 Task: Create Card Joint Venture Planning in Board Newsletter Strategy to Workspace Information Security. Create Card Team Communication Review in Board Product Prototyping to Workspace Information Security. Create Card Joint Venture Planning in Board Product Pricing and Packaging Strategy to Workspace Information Security
Action: Mouse moved to (86, 300)
Screenshot: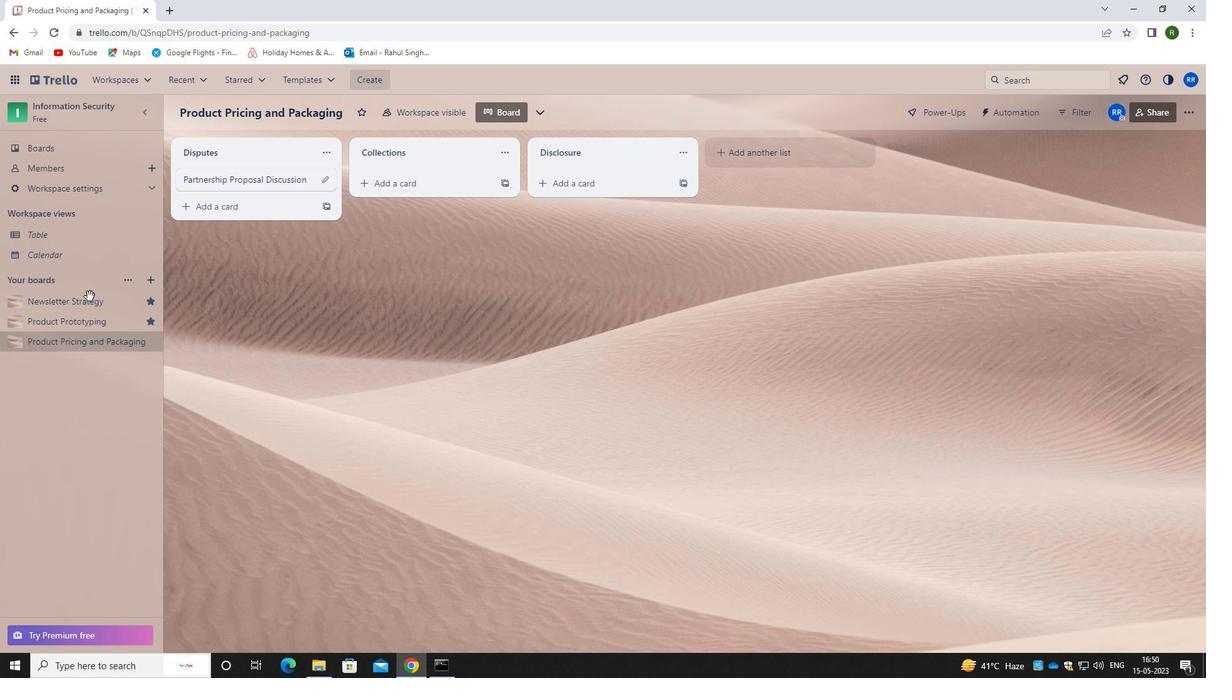 
Action: Mouse pressed left at (86, 300)
Screenshot: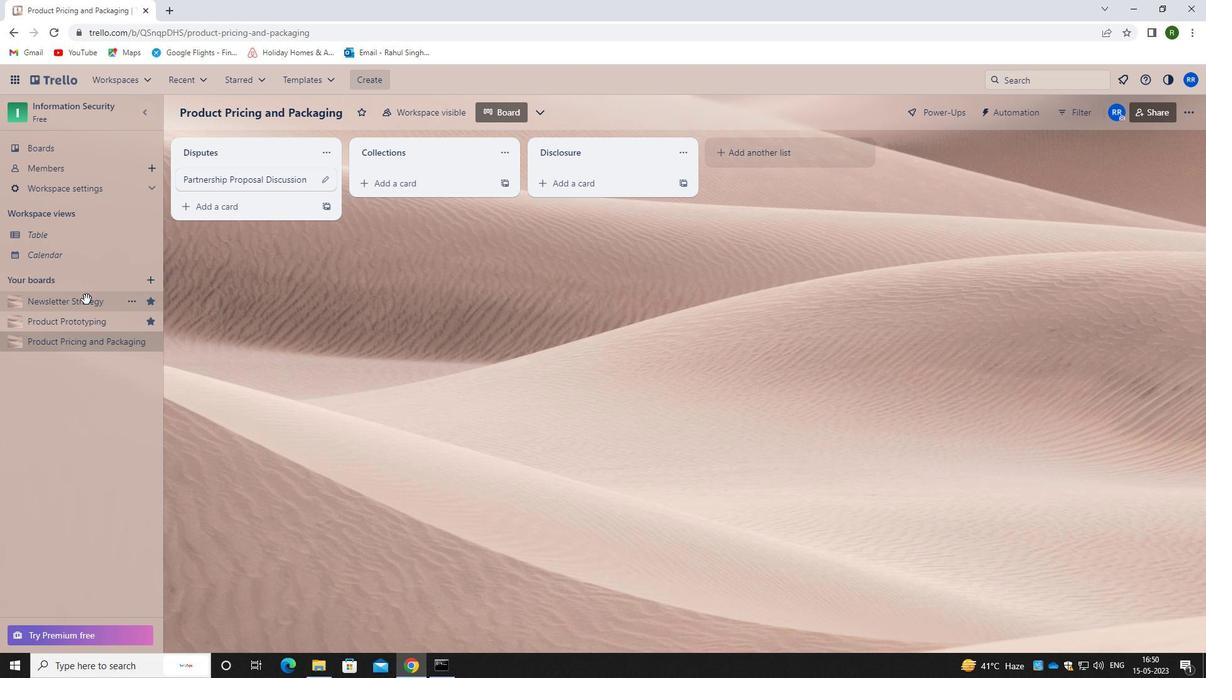 
Action: Mouse moved to (382, 182)
Screenshot: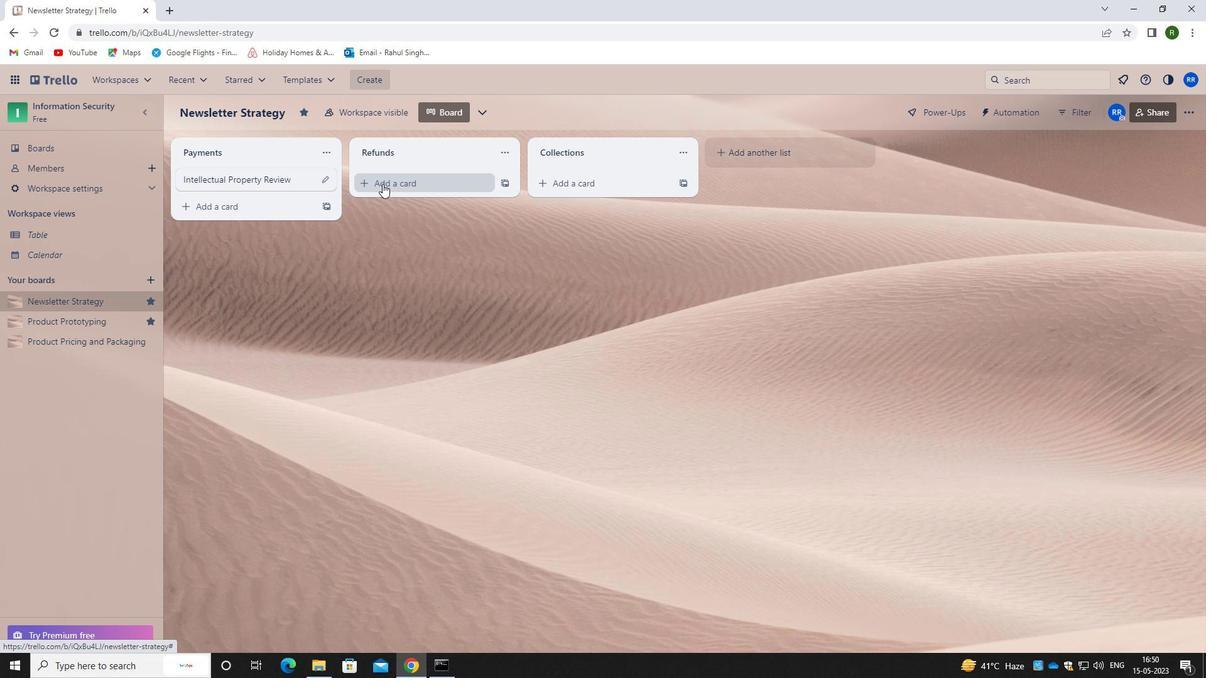 
Action: Mouse pressed left at (382, 182)
Screenshot: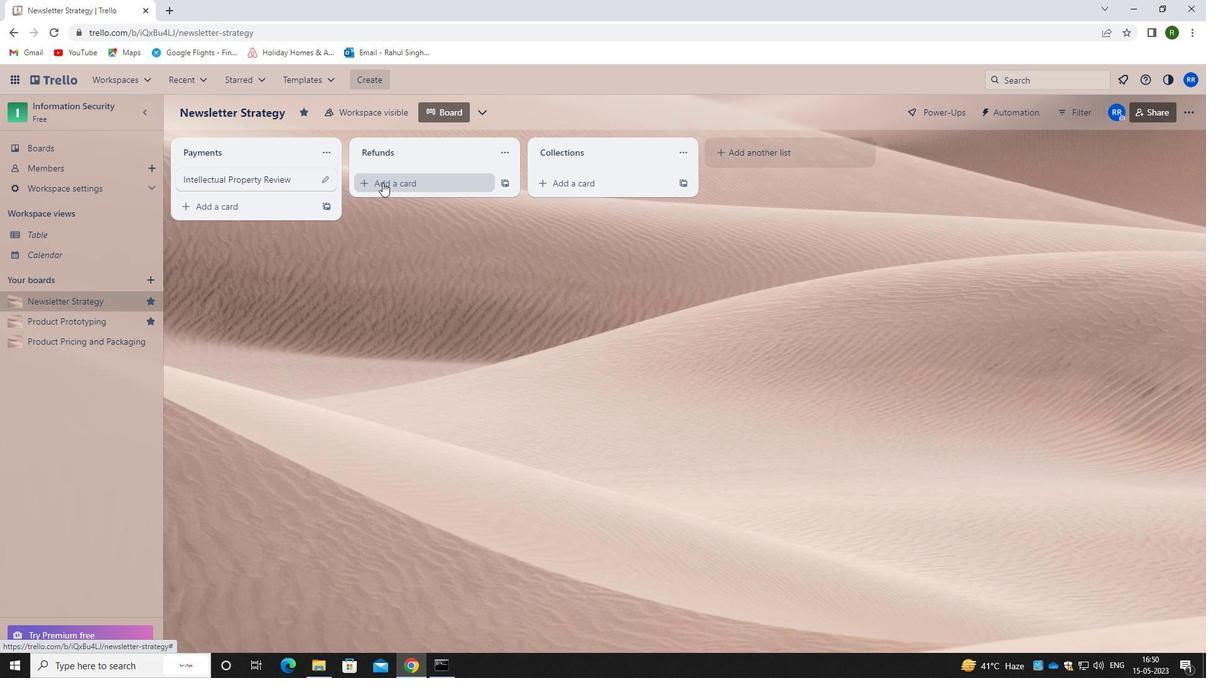 
Action: Mouse moved to (395, 193)
Screenshot: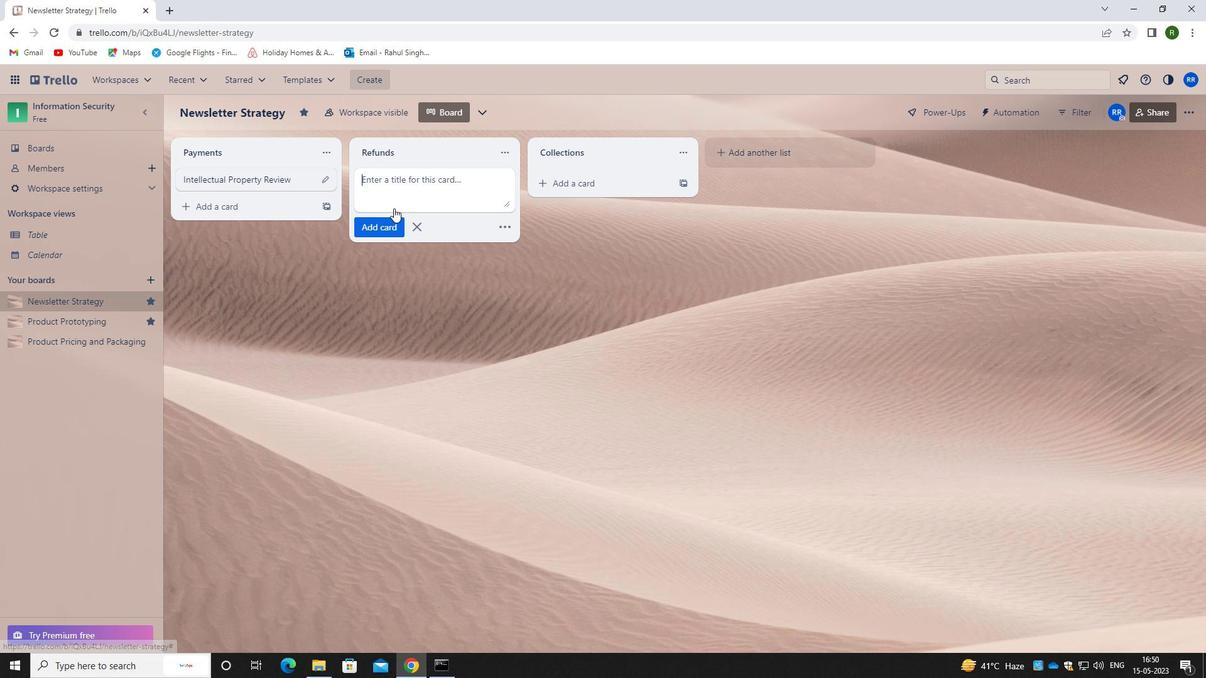 
Action: Mouse pressed left at (395, 193)
Screenshot: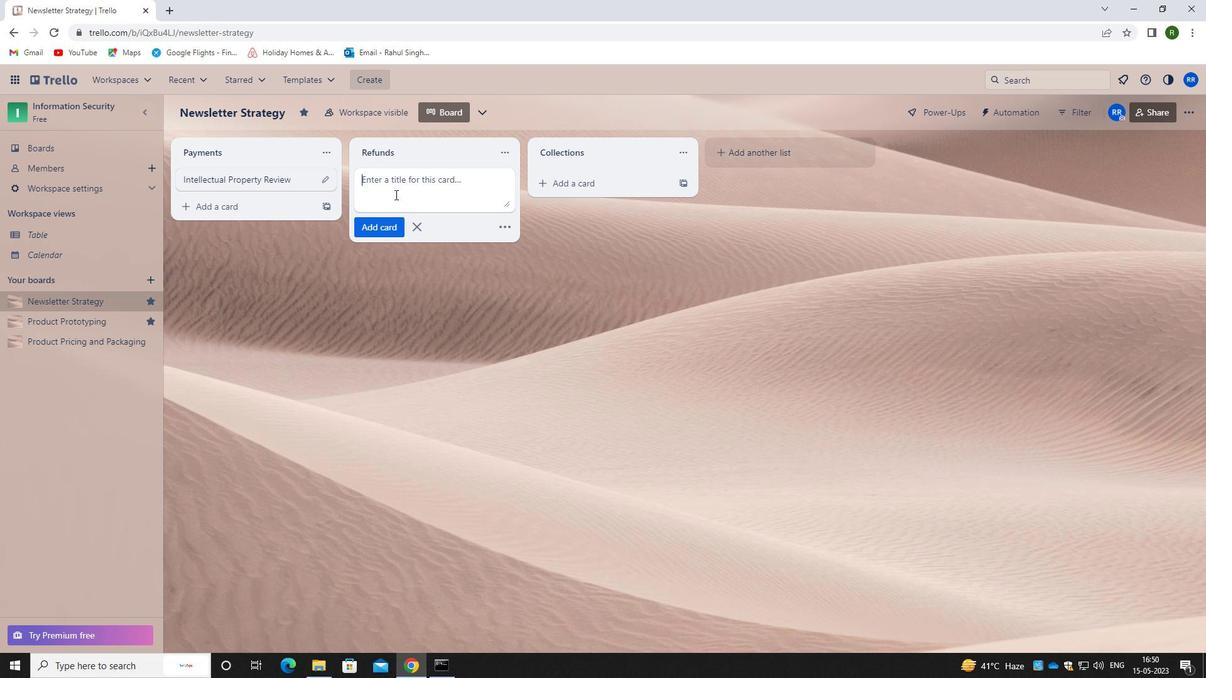 
Action: Mouse moved to (395, 193)
Screenshot: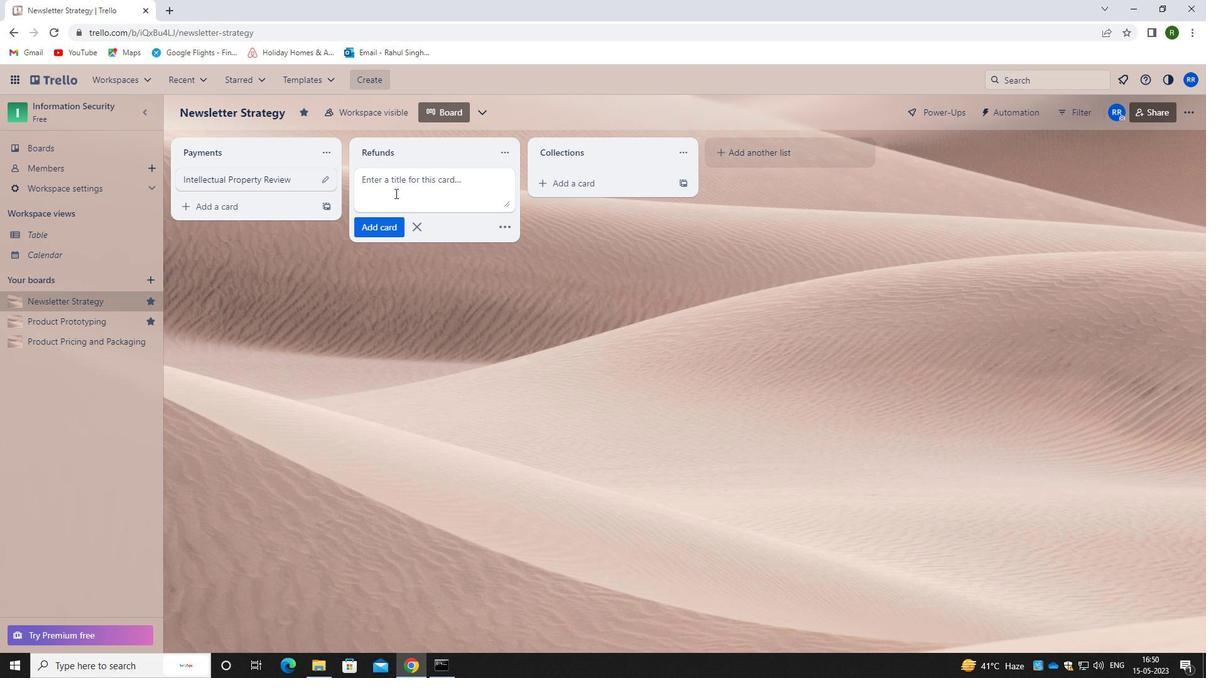 
Action: Key pressed <Key.caps_lock>j<Key.caps_lock>io<Key.backspace><Key.backspace>oint<Key.space><Key.caps_lock>v<Key.caps_lock>enture<Key.space><Key.caps_lock>p<Key.caps_lock>lanning
Screenshot: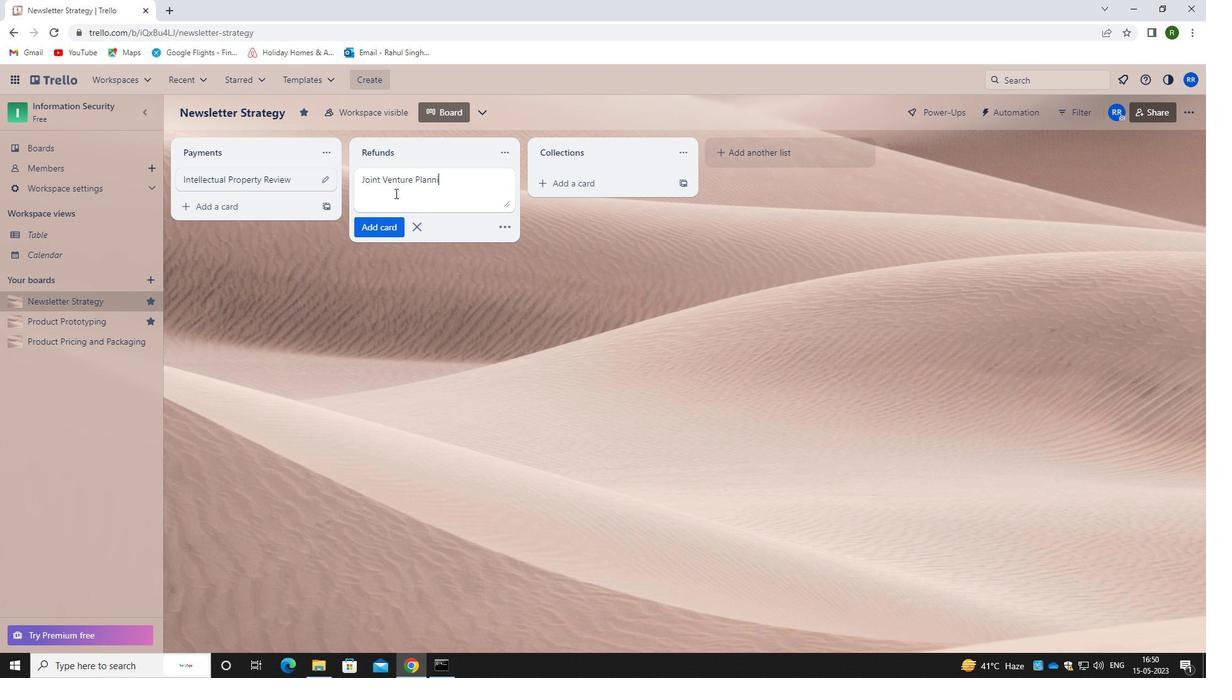 
Action: Mouse moved to (363, 225)
Screenshot: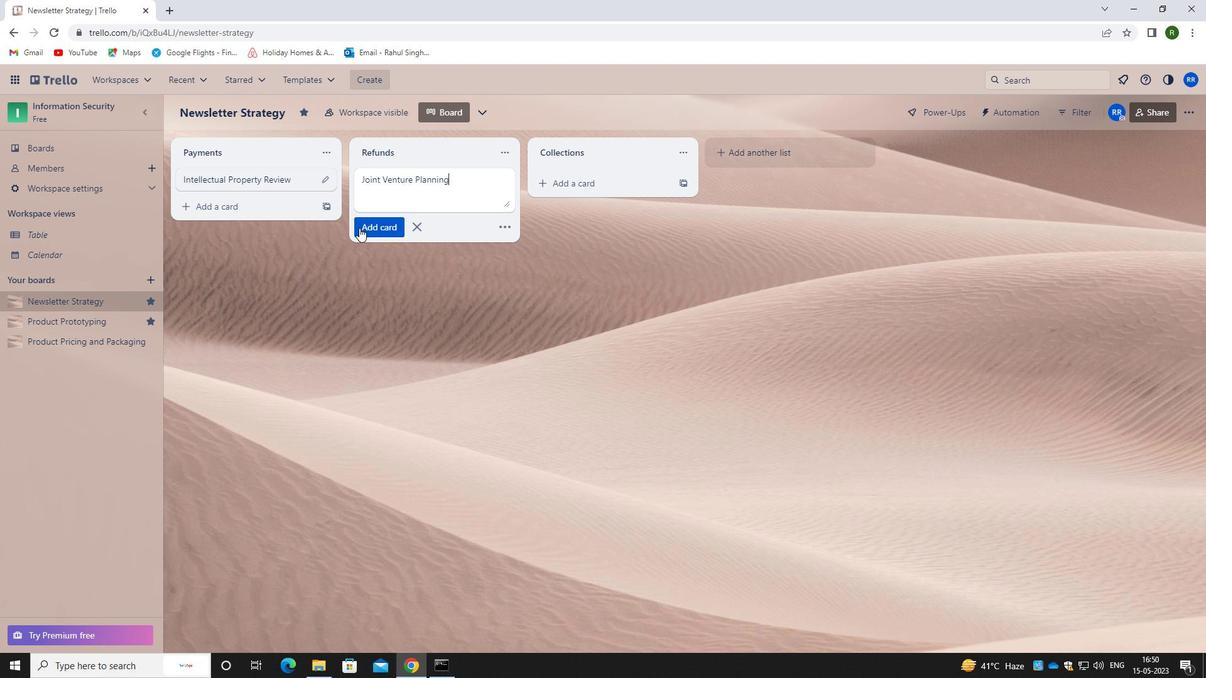 
Action: Mouse pressed left at (363, 225)
Screenshot: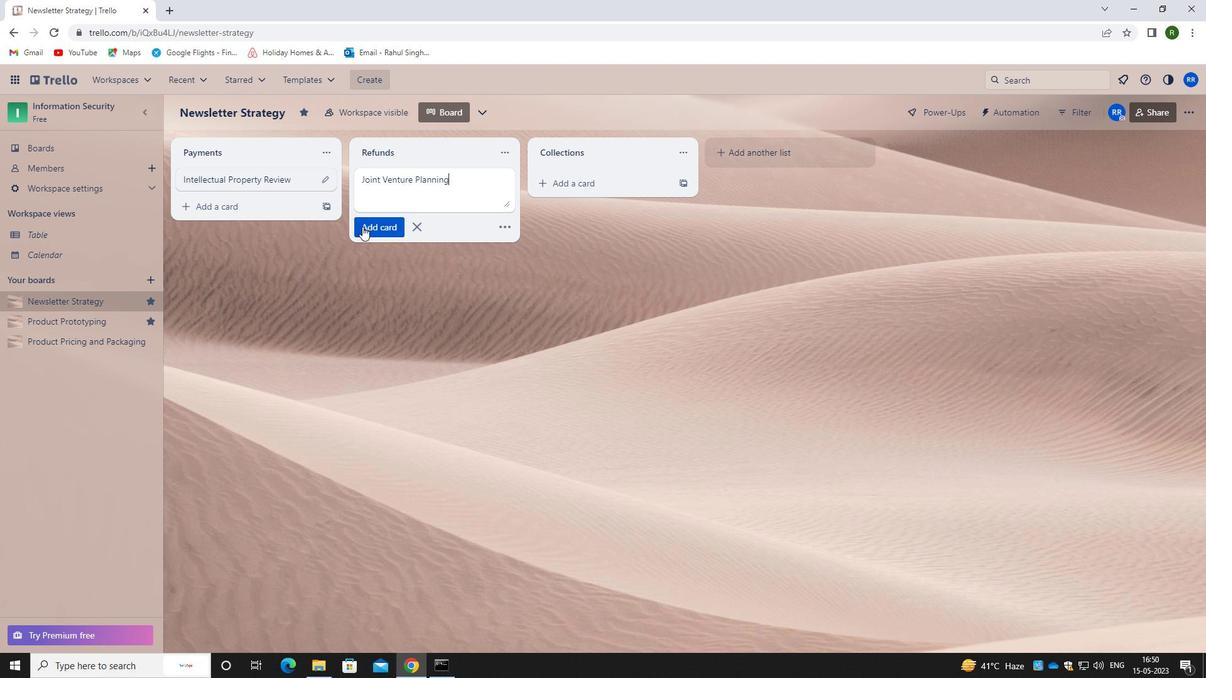 
Action: Mouse moved to (84, 326)
Screenshot: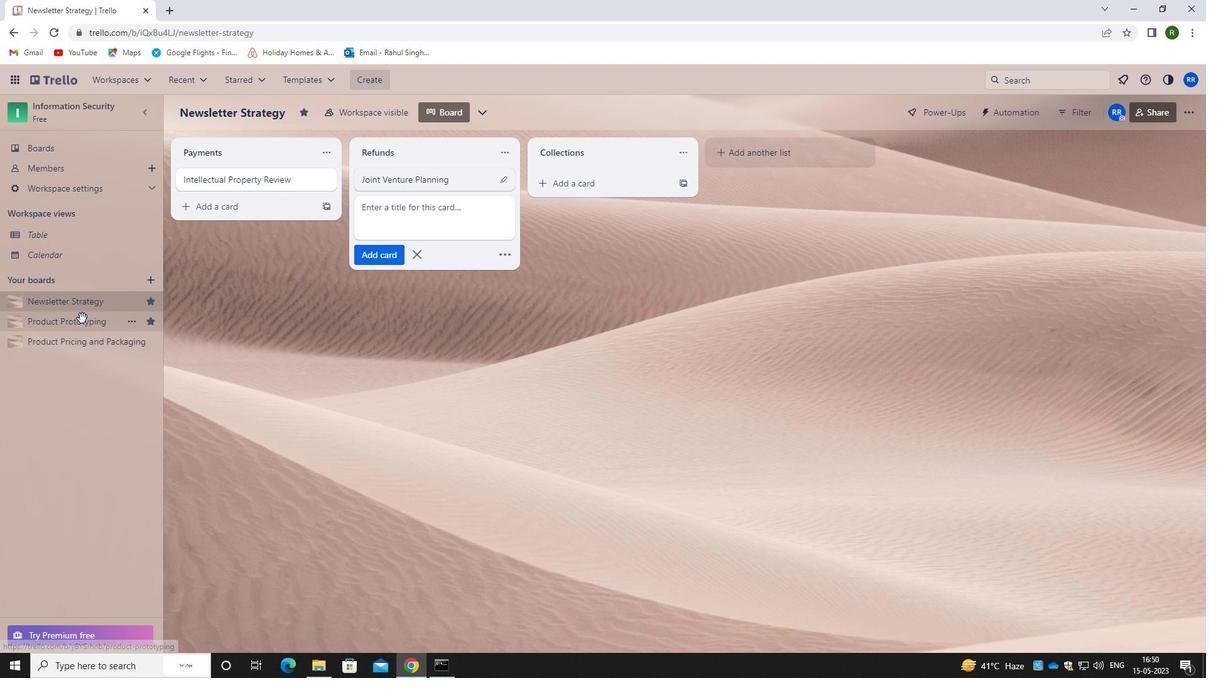 
Action: Mouse pressed left at (84, 326)
Screenshot: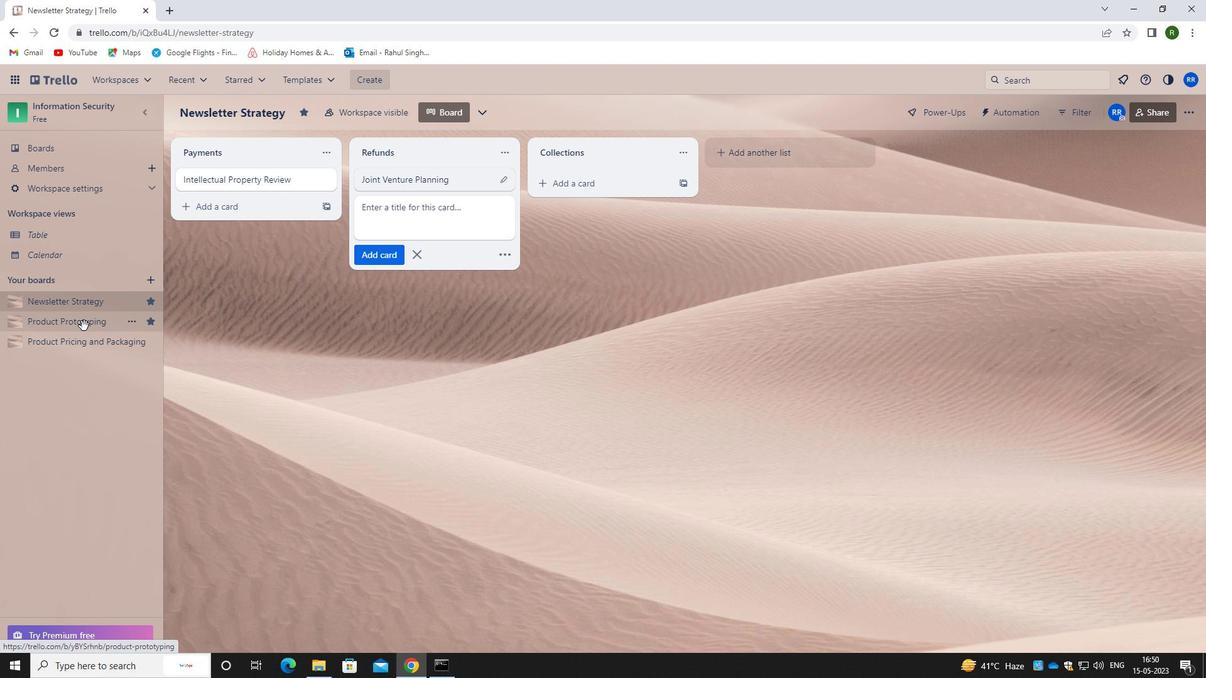 
Action: Mouse moved to (402, 174)
Screenshot: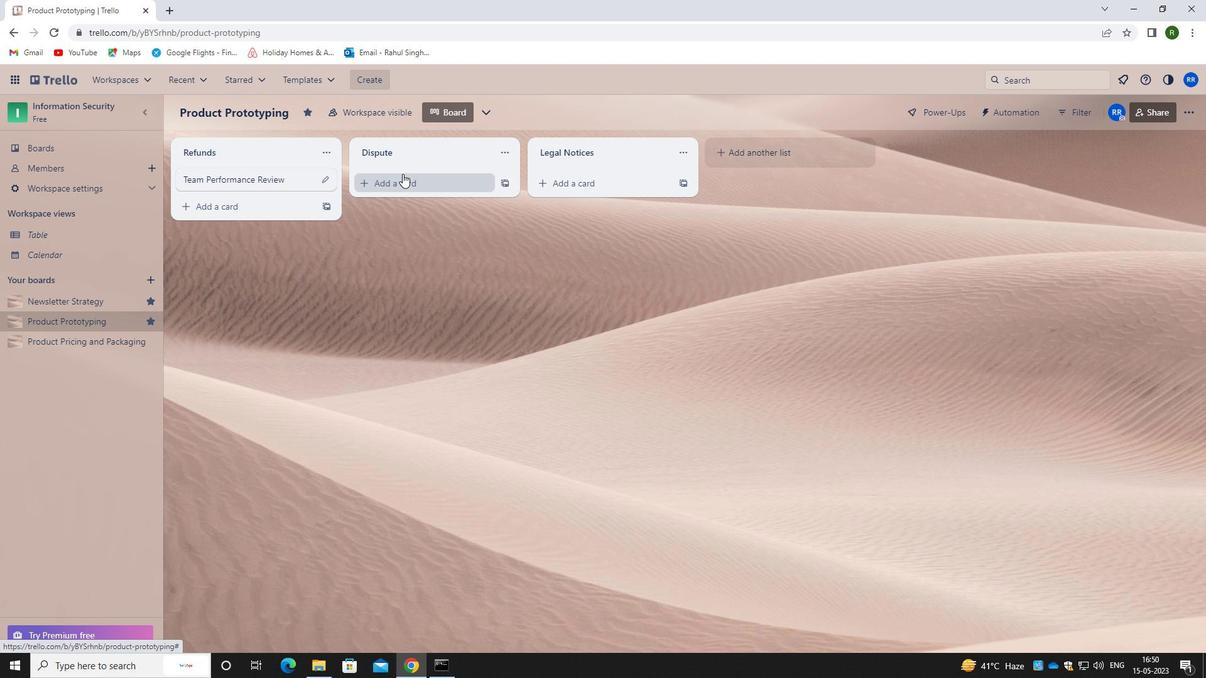 
Action: Mouse pressed left at (402, 174)
Screenshot: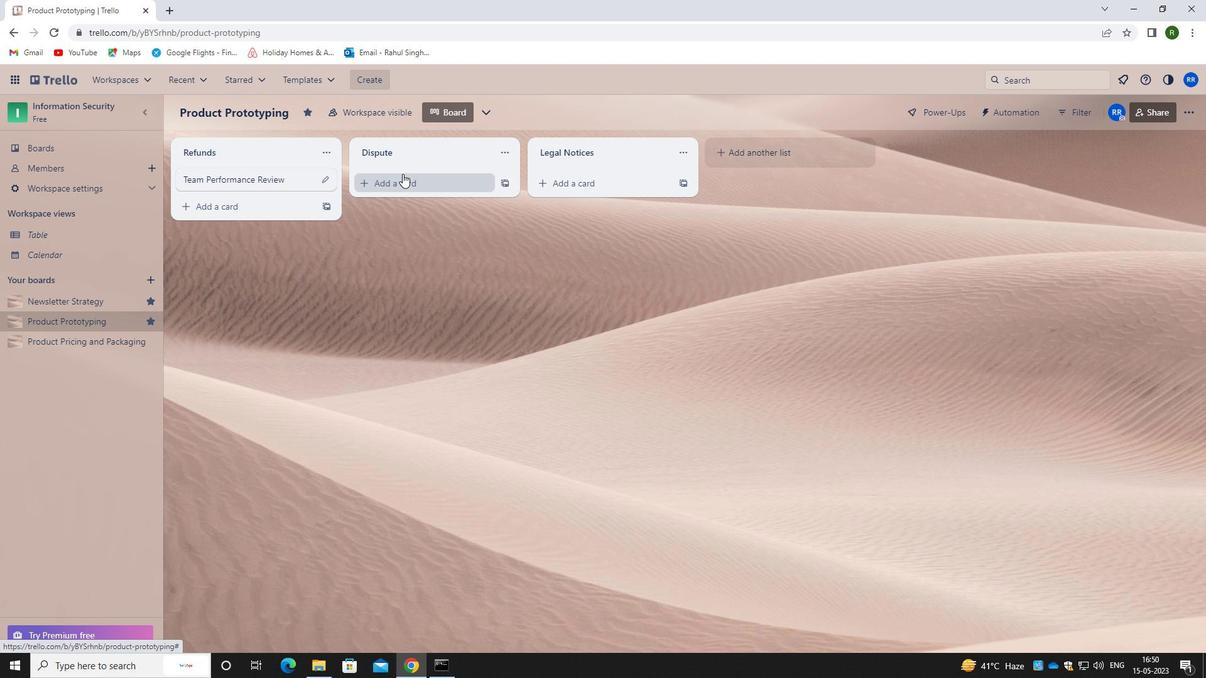 
Action: Mouse moved to (410, 183)
Screenshot: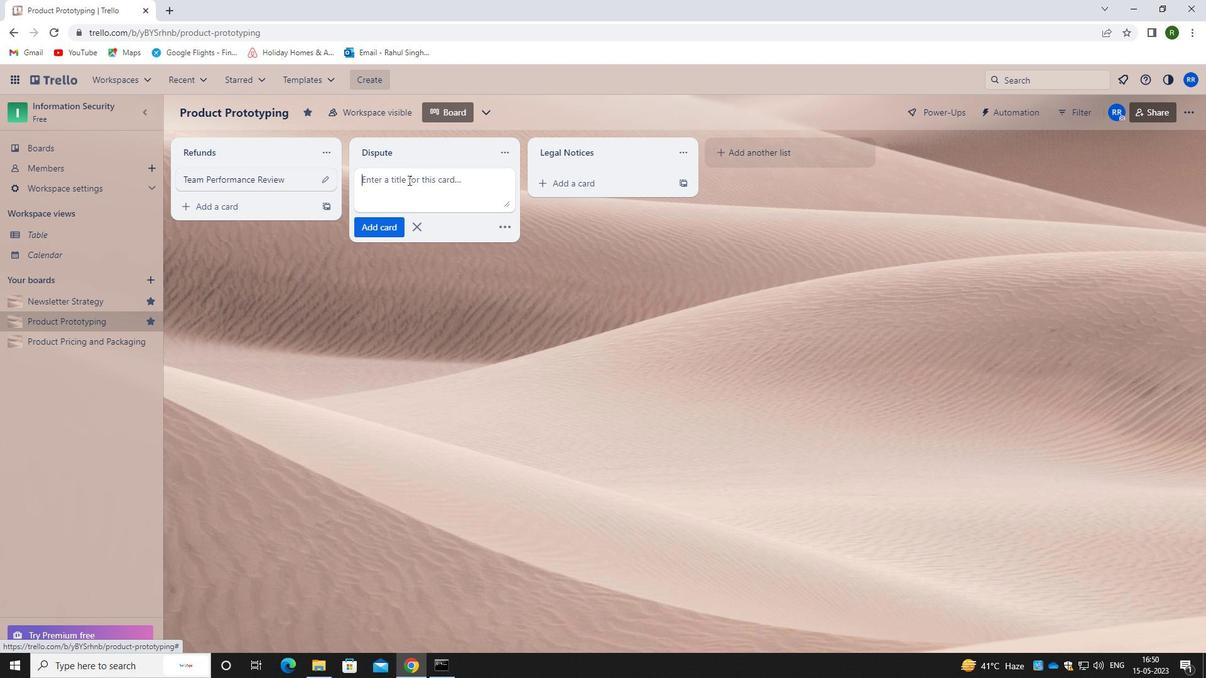 
Action: Mouse pressed left at (410, 183)
Screenshot: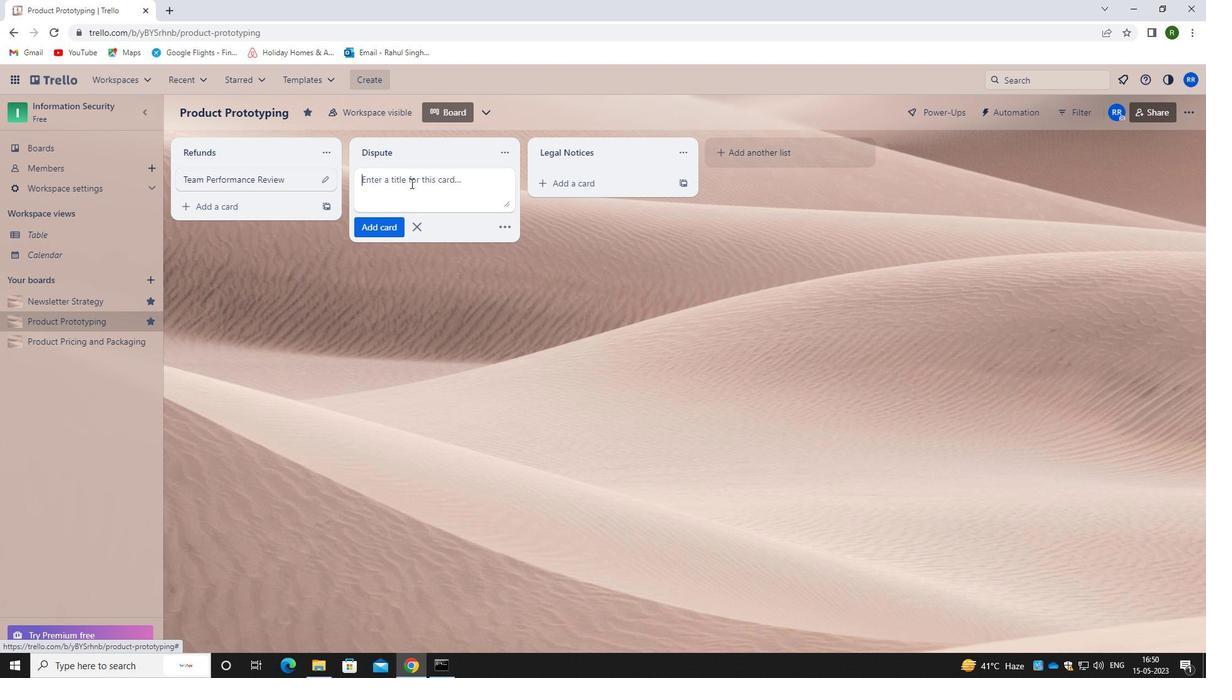 
Action: Key pressed <Key.caps_lock>t<Key.caps_lock>eam<Key.space><Key.caps_lock>c<Key.caps_lock>ommunication<Key.space><Key.caps_lock>r<Key.caps_lock>eview
Screenshot: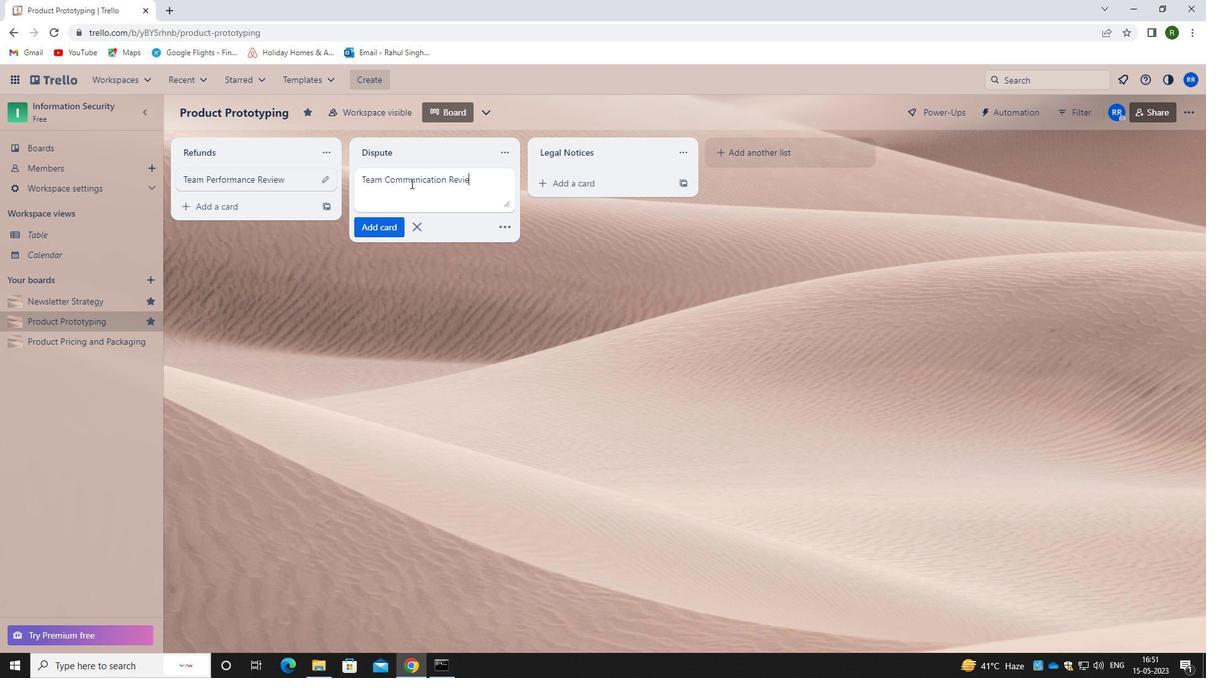 
Action: Mouse moved to (375, 222)
Screenshot: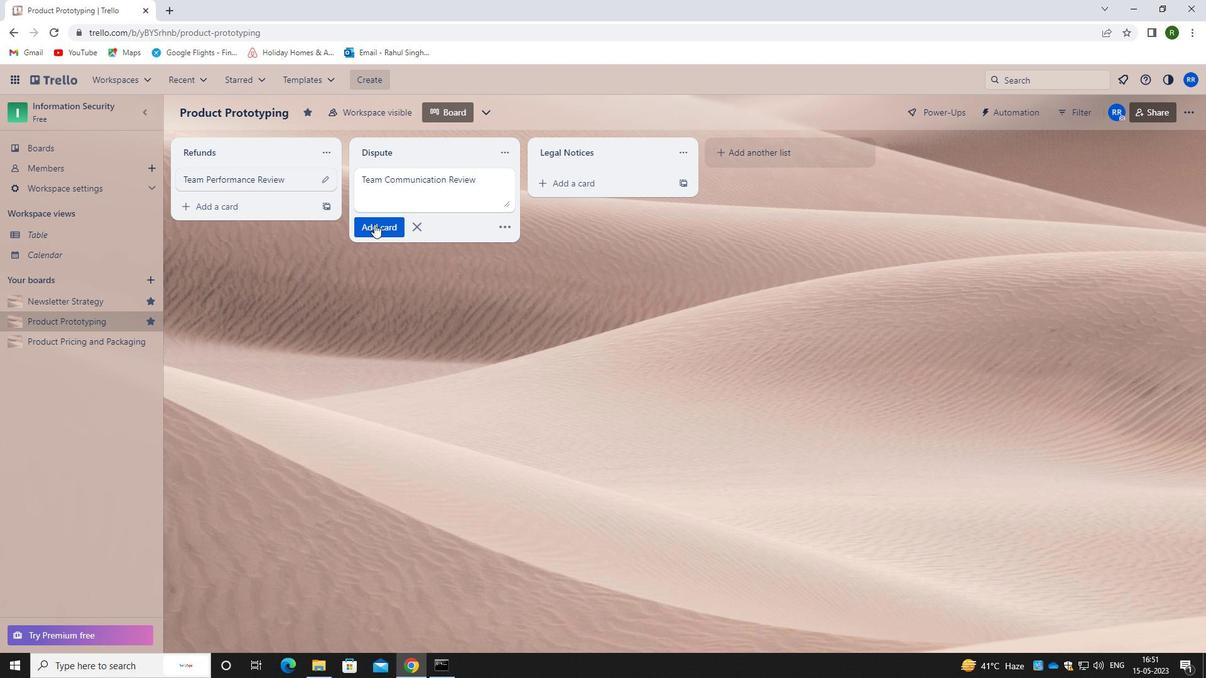 
Action: Mouse pressed left at (375, 222)
Screenshot: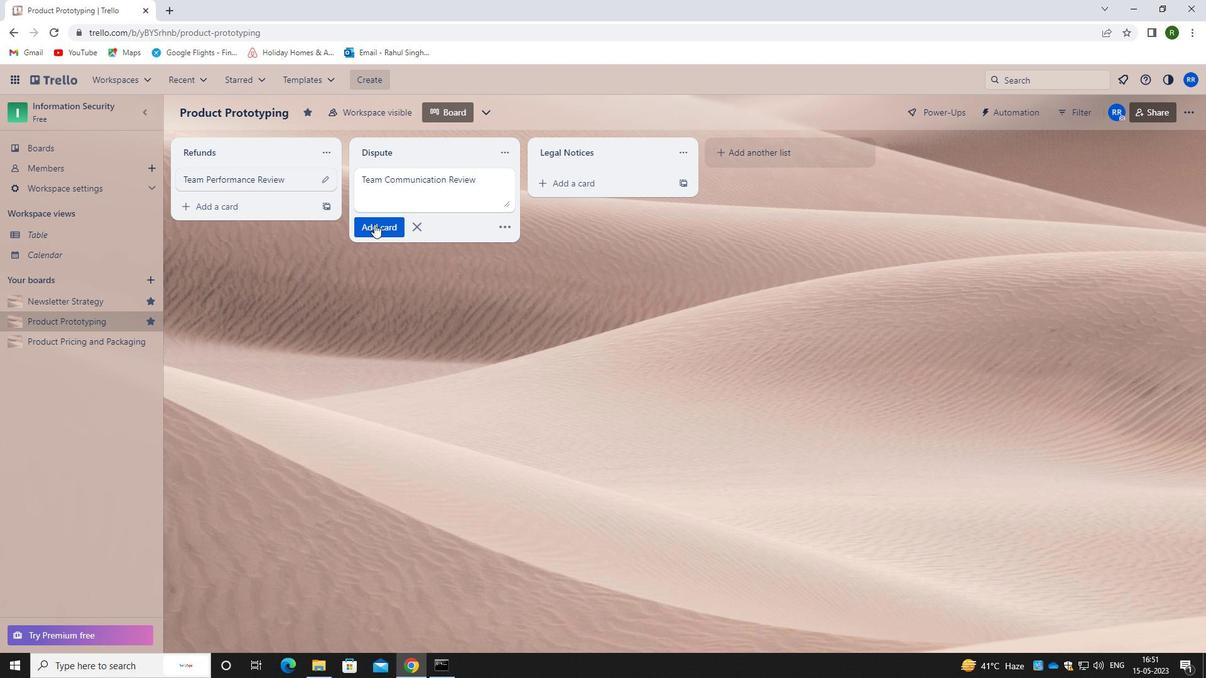 
Action: Mouse moved to (54, 336)
Screenshot: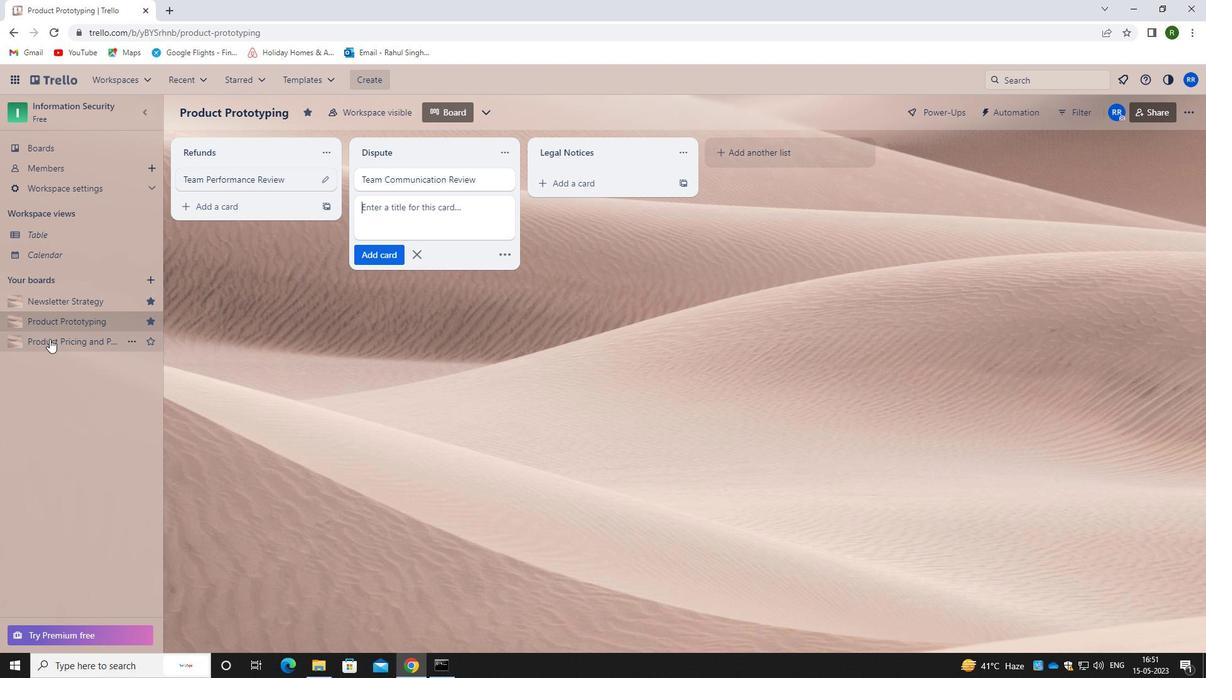 
Action: Mouse pressed left at (54, 336)
Screenshot: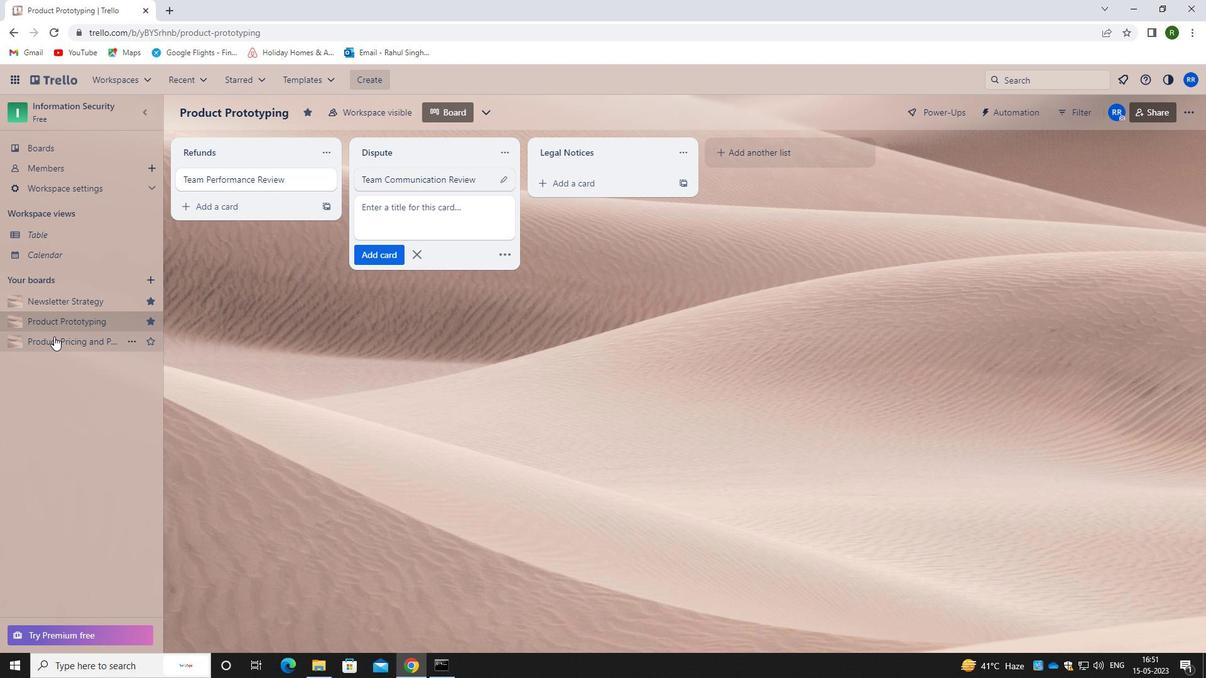
Action: Mouse moved to (390, 179)
Screenshot: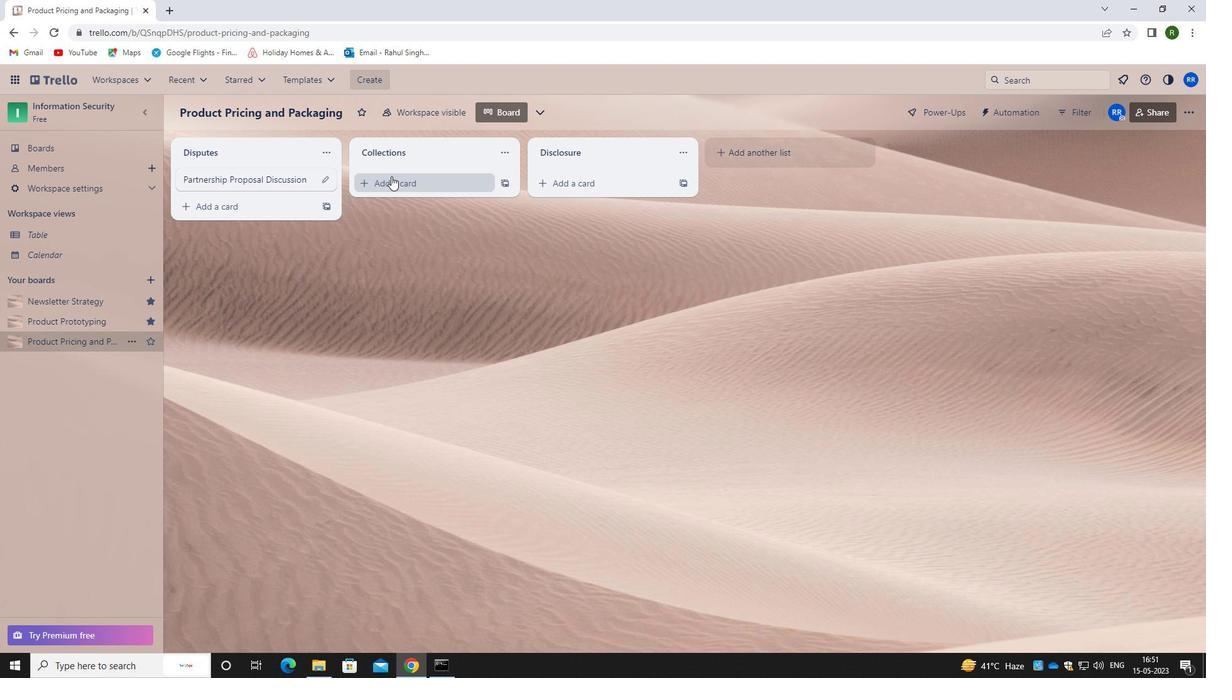 
Action: Mouse pressed left at (390, 179)
Screenshot: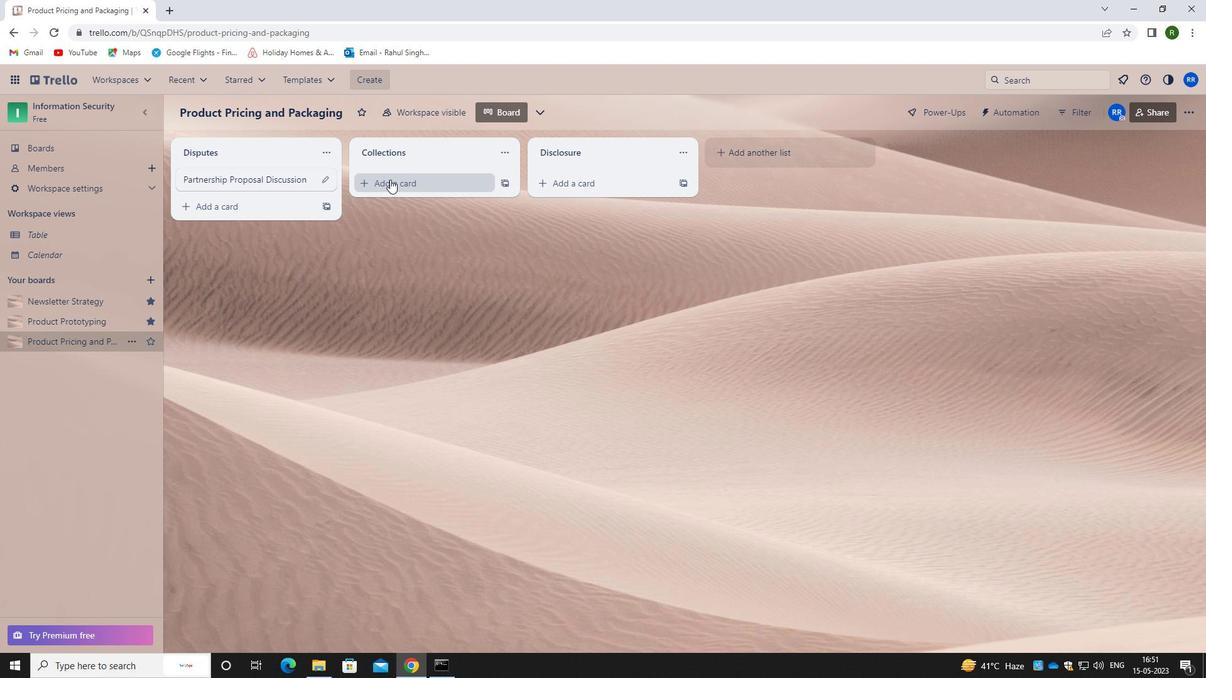 
Action: Mouse moved to (399, 196)
Screenshot: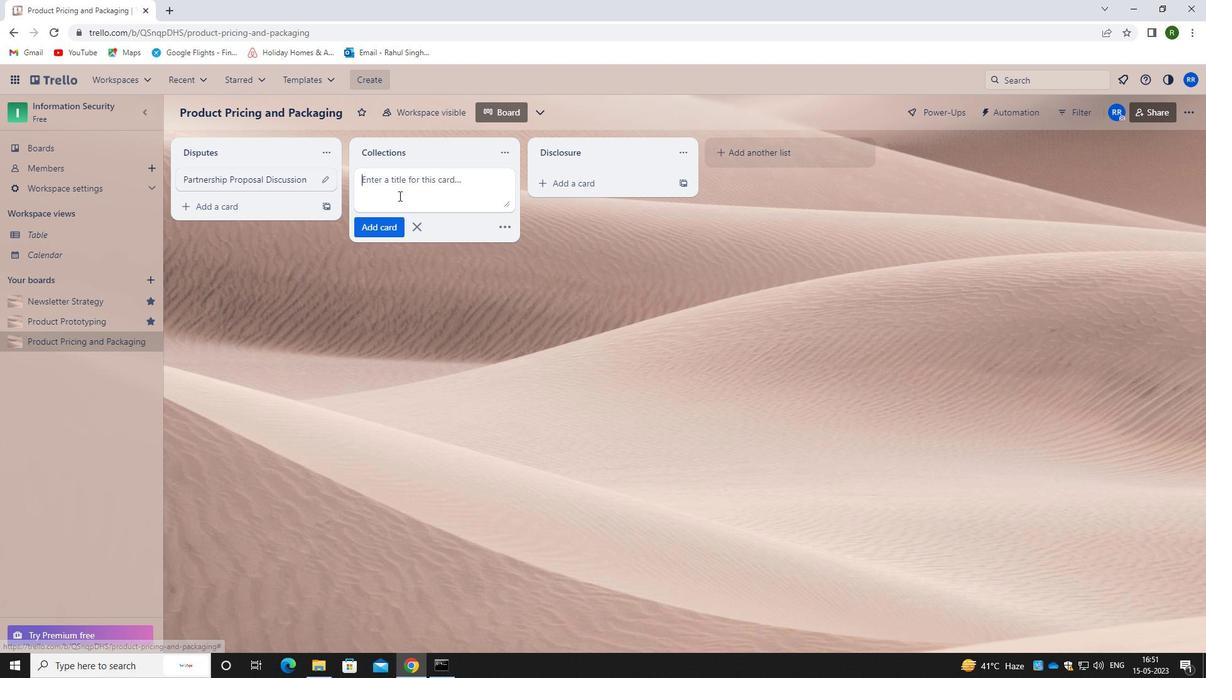 
Action: Key pressed <Key.caps_lock>j<Key.caps_lock>oint<Key.space><Key.caps_lock>v<Key.caps_lock>enture<Key.space><Key.caps_lock>P<Key.caps_lock>lanning
Screenshot: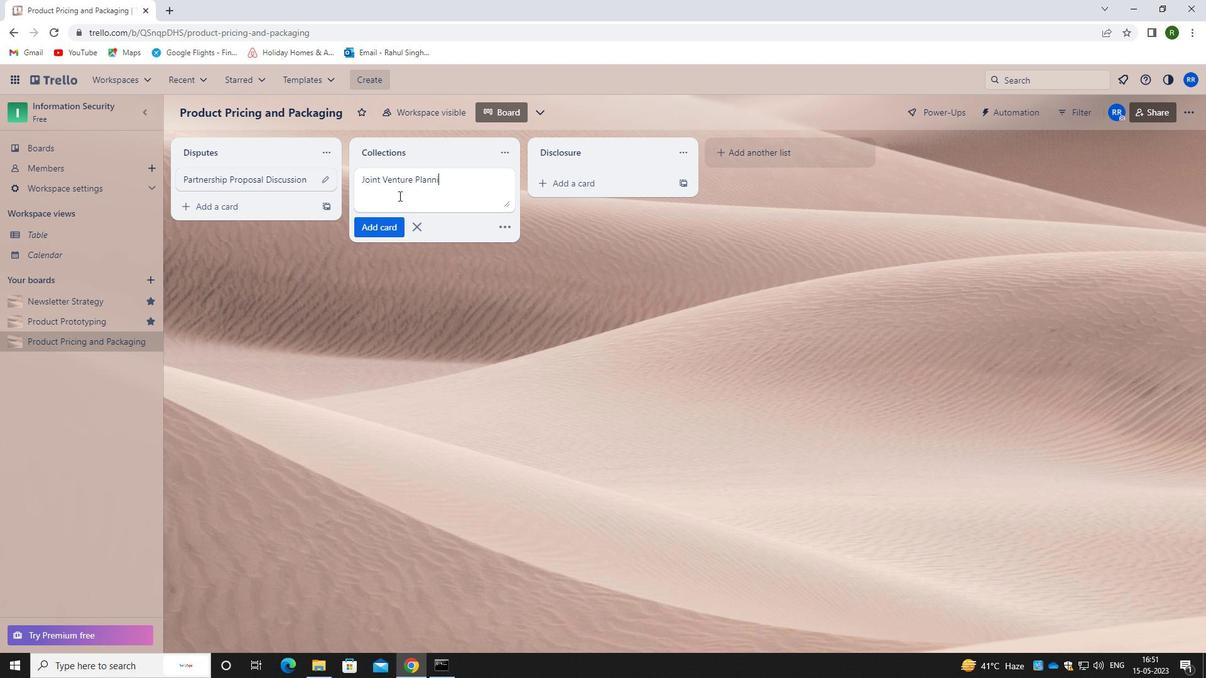 
Action: Mouse moved to (384, 224)
Screenshot: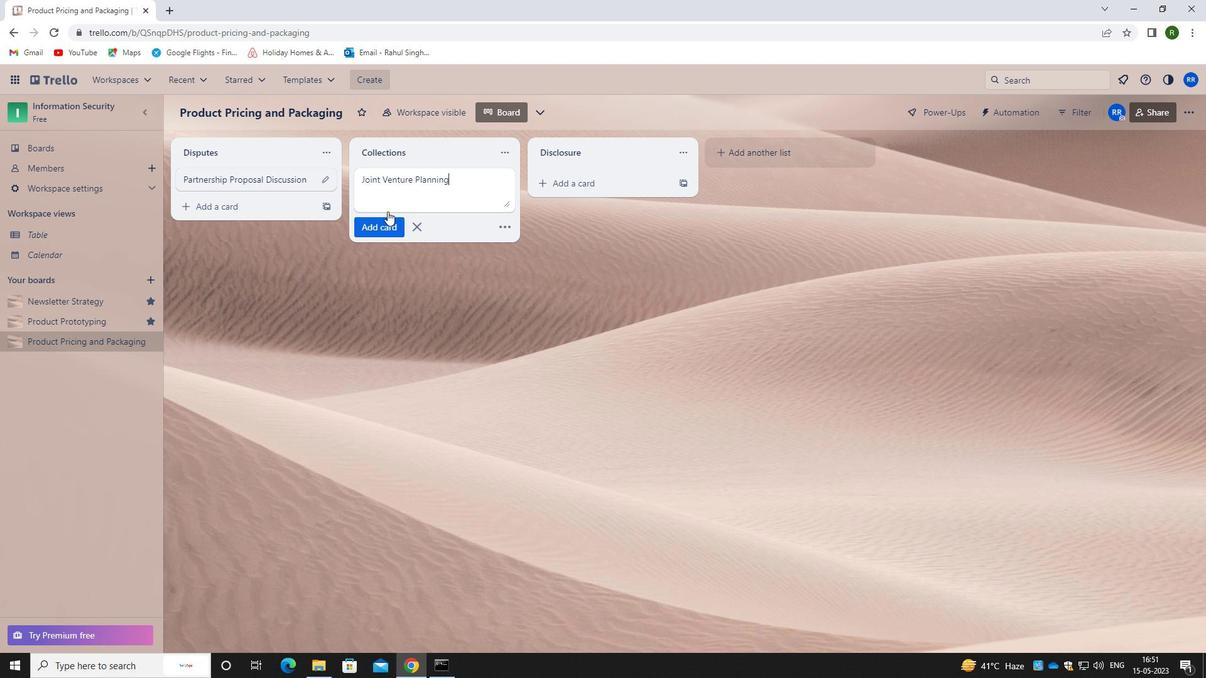 
Action: Mouse pressed left at (384, 224)
Screenshot: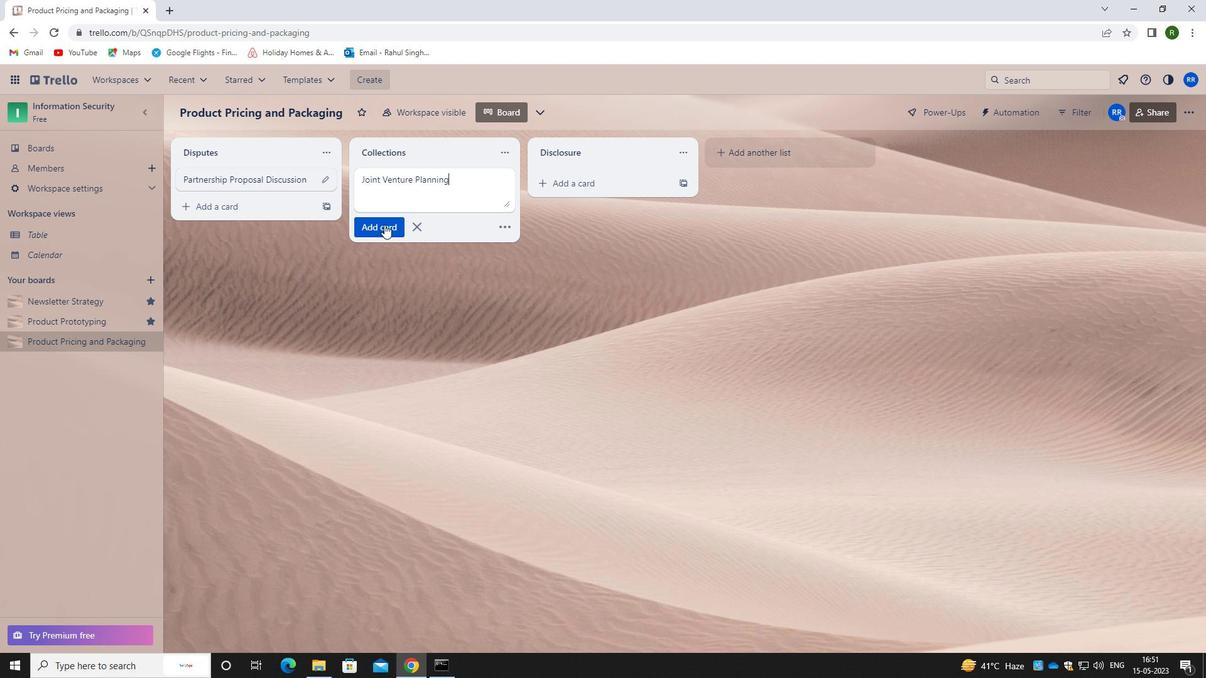 
Action: Mouse moved to (387, 331)
Screenshot: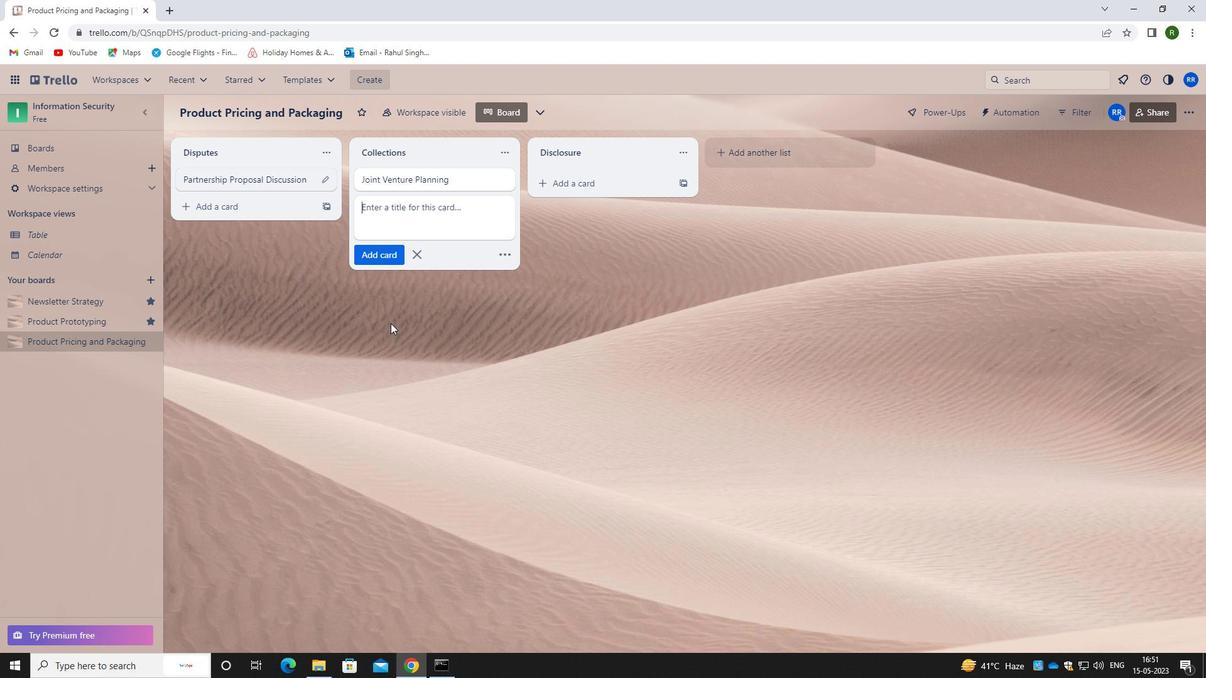 
Action: Mouse pressed left at (387, 331)
Screenshot: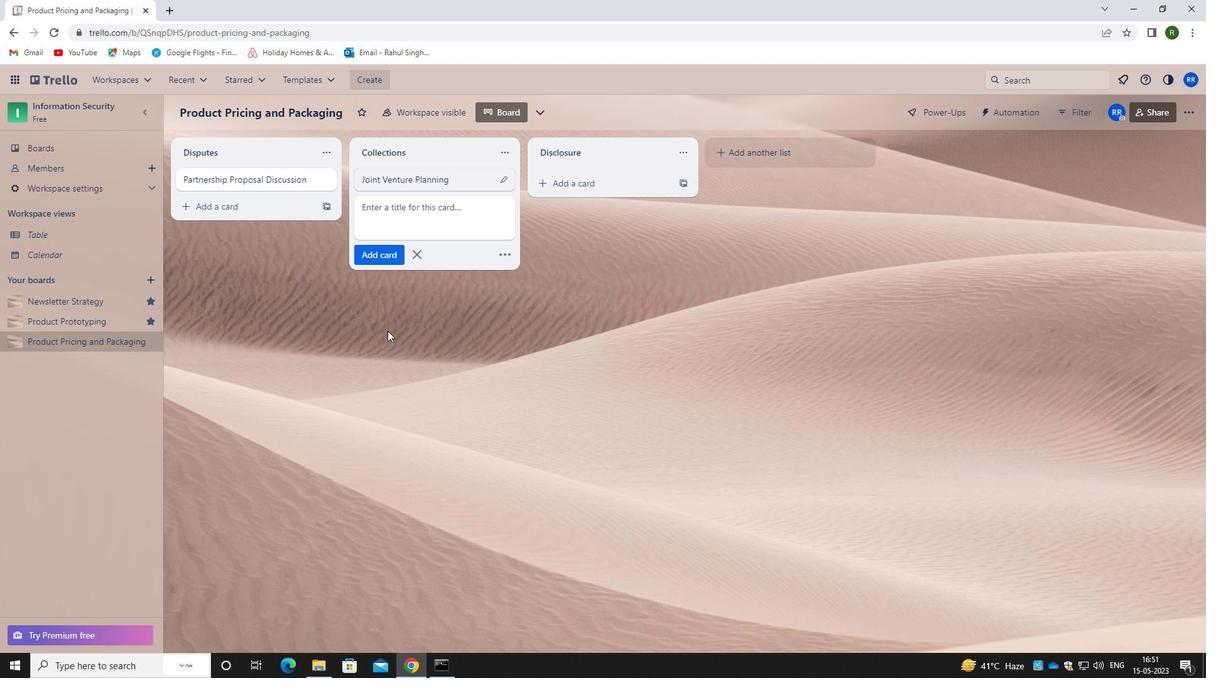 
Action: Mouse moved to (387, 331)
Screenshot: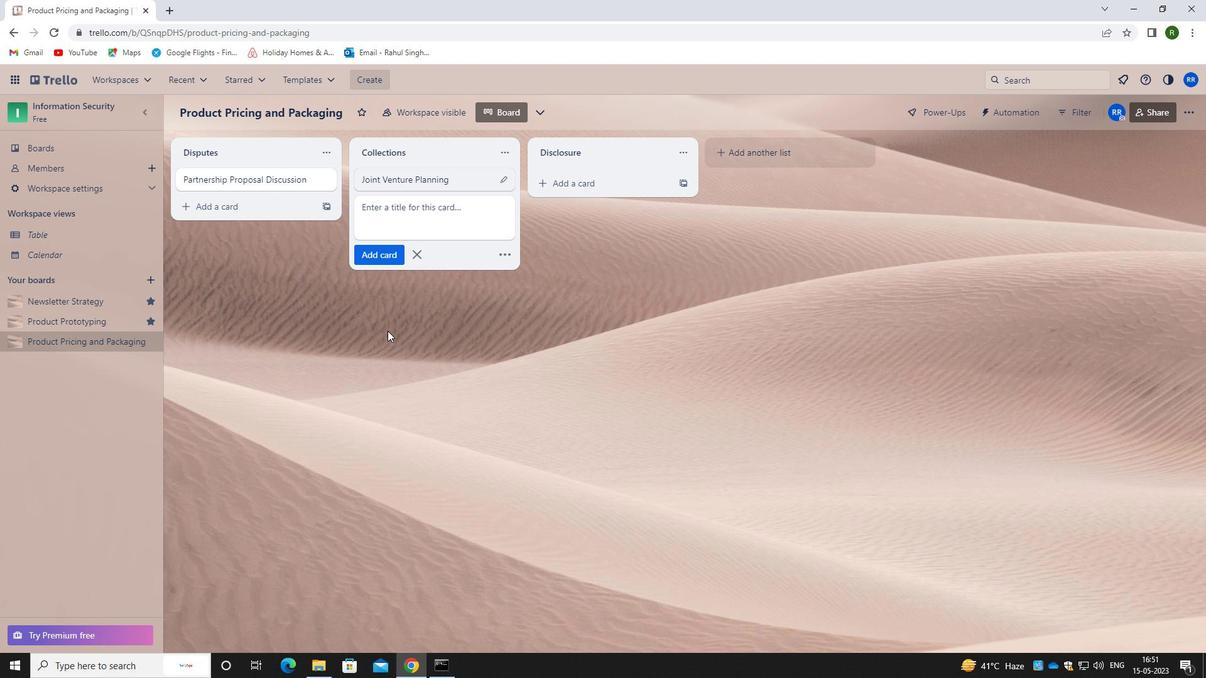 
